 Task: Select "You were senior to but did not manage directly" as a relationship.
Action: Mouse moved to (818, 86)
Screenshot: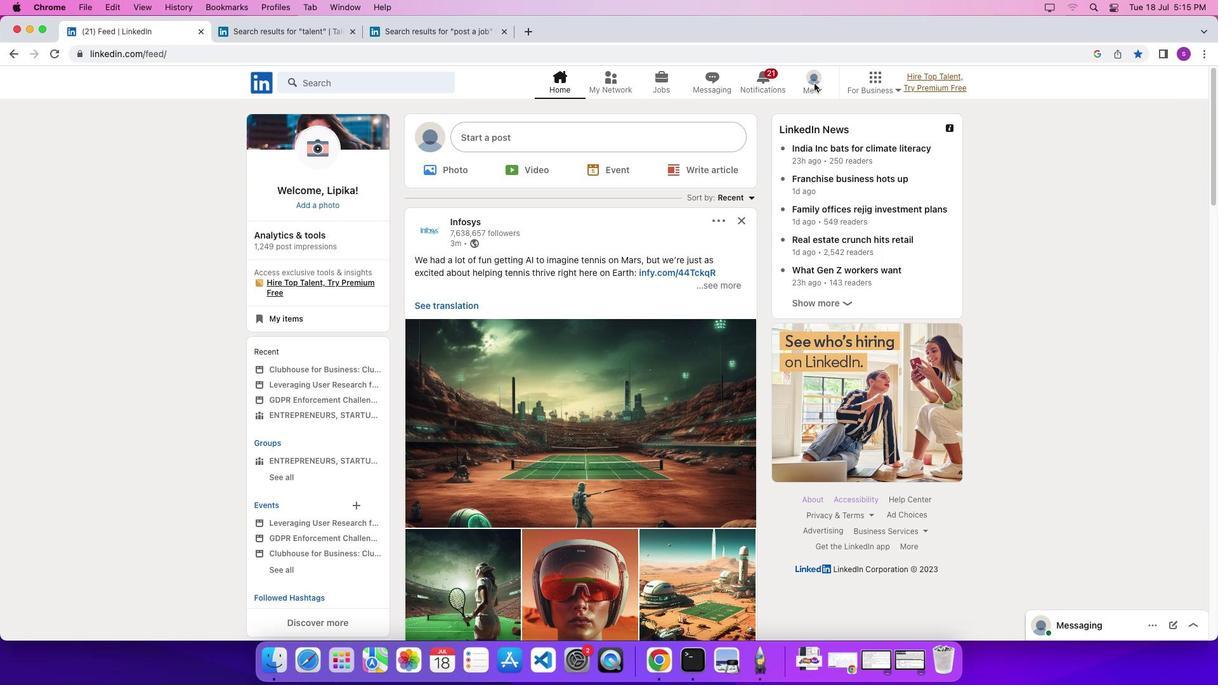
Action: Mouse pressed left at (818, 86)
Screenshot: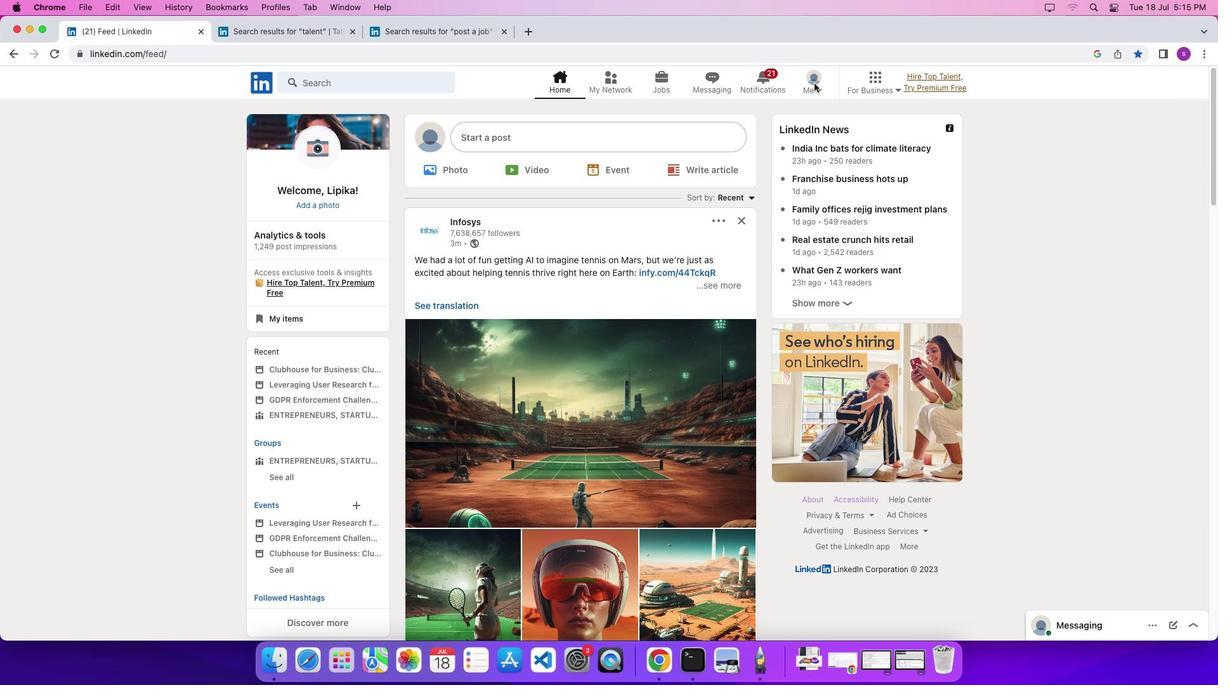 
Action: Mouse moved to (822, 92)
Screenshot: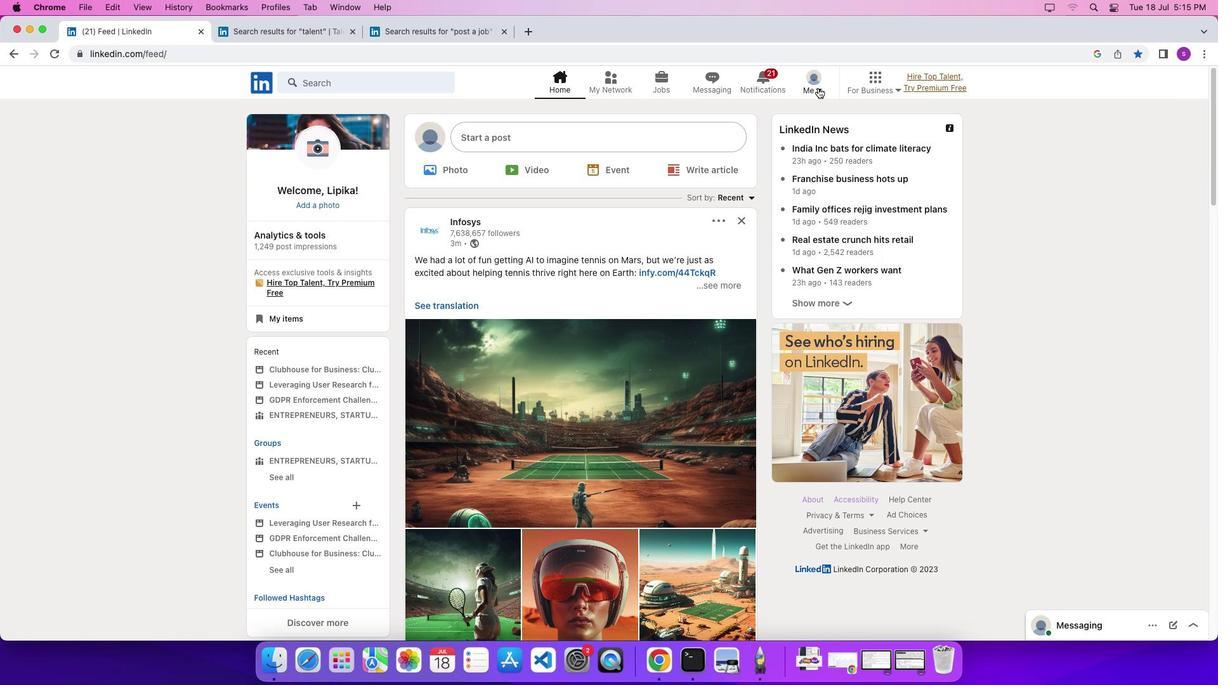 
Action: Mouse pressed left at (822, 92)
Screenshot: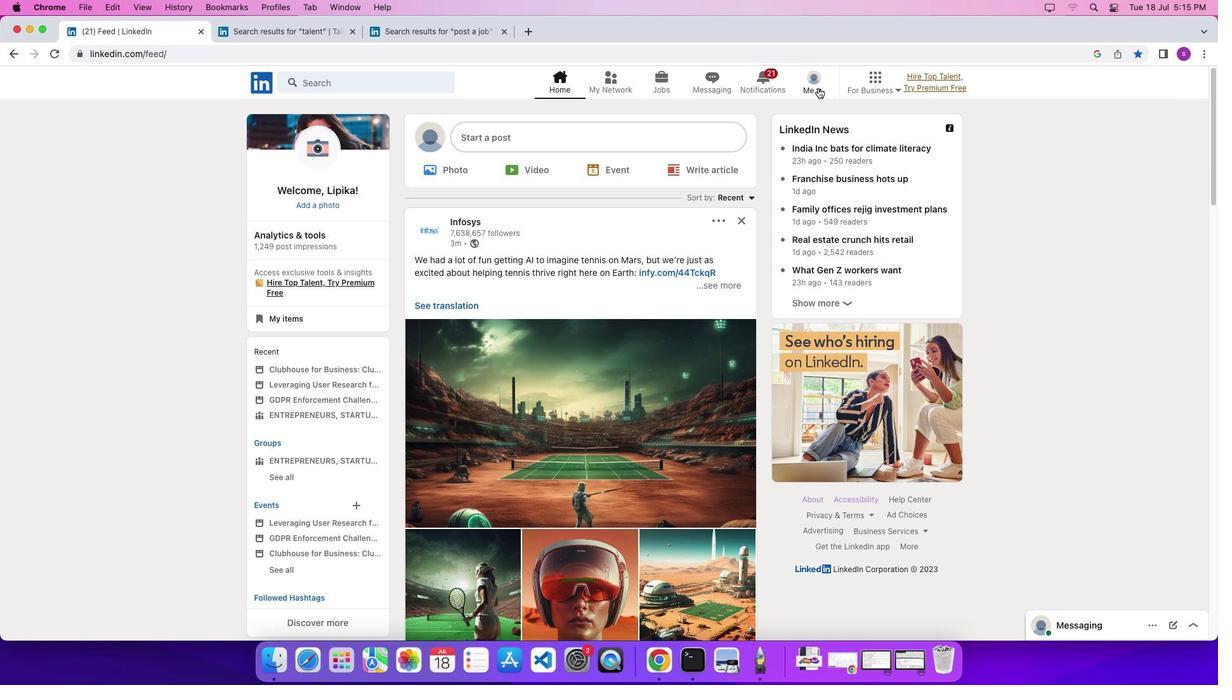 
Action: Mouse moved to (741, 160)
Screenshot: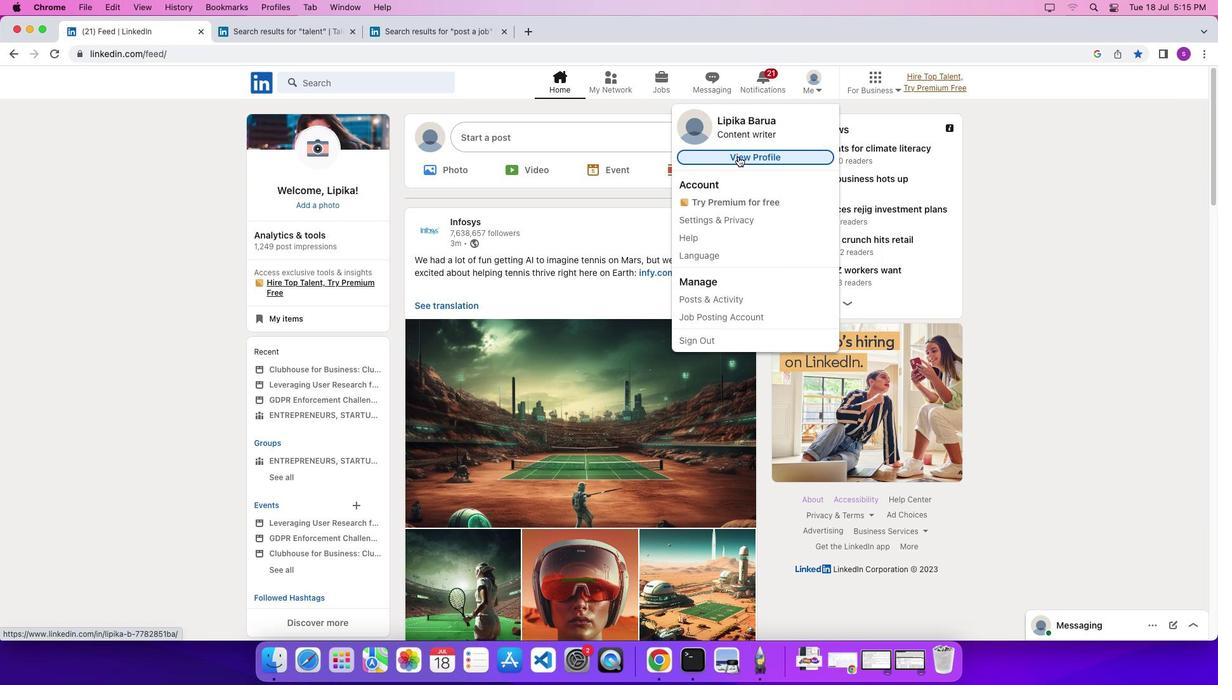 
Action: Mouse pressed left at (741, 160)
Screenshot: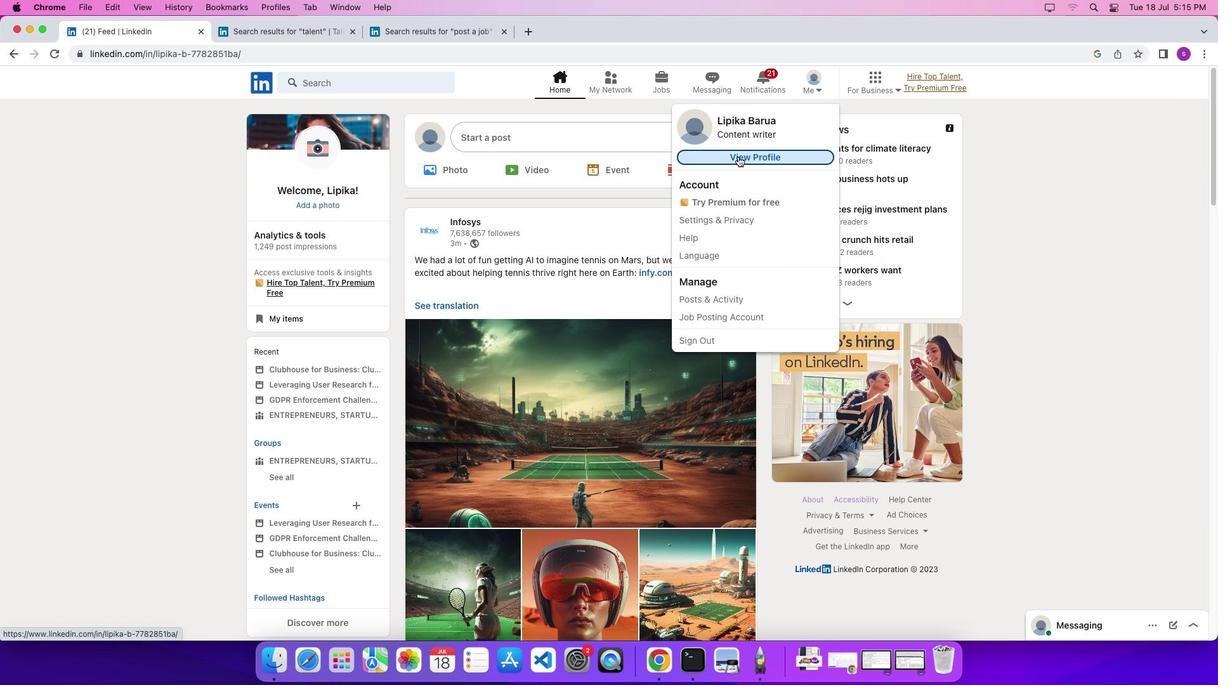 
Action: Mouse moved to (362, 422)
Screenshot: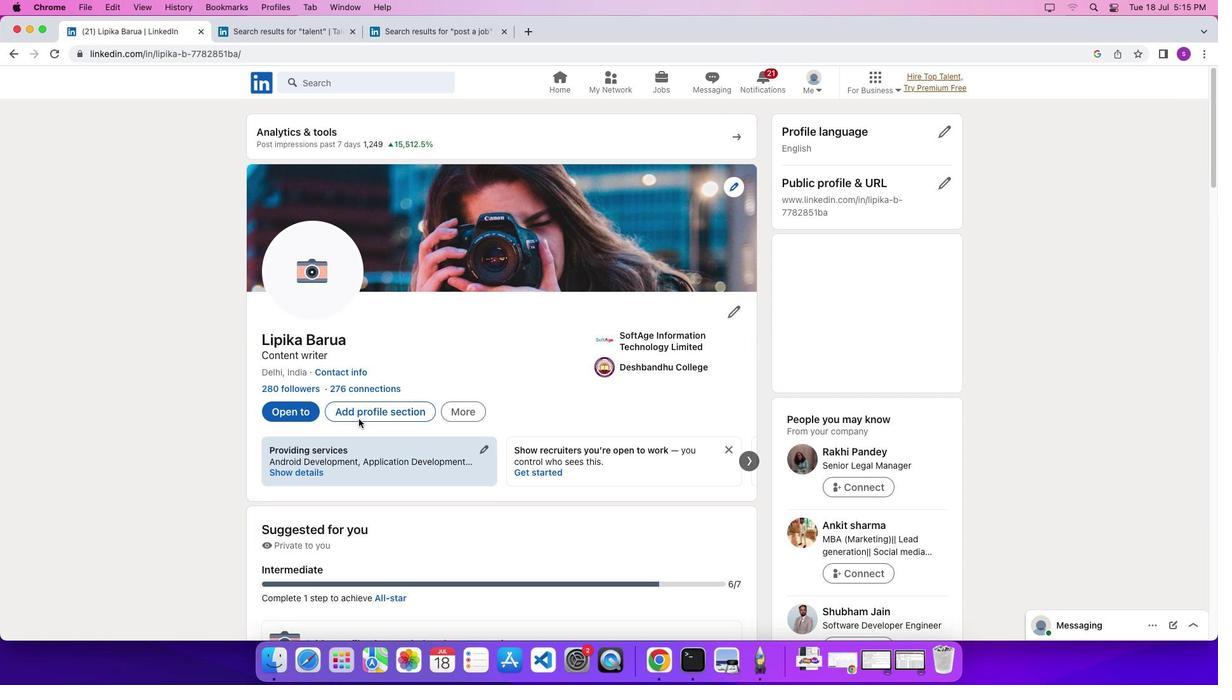 
Action: Mouse pressed left at (362, 422)
Screenshot: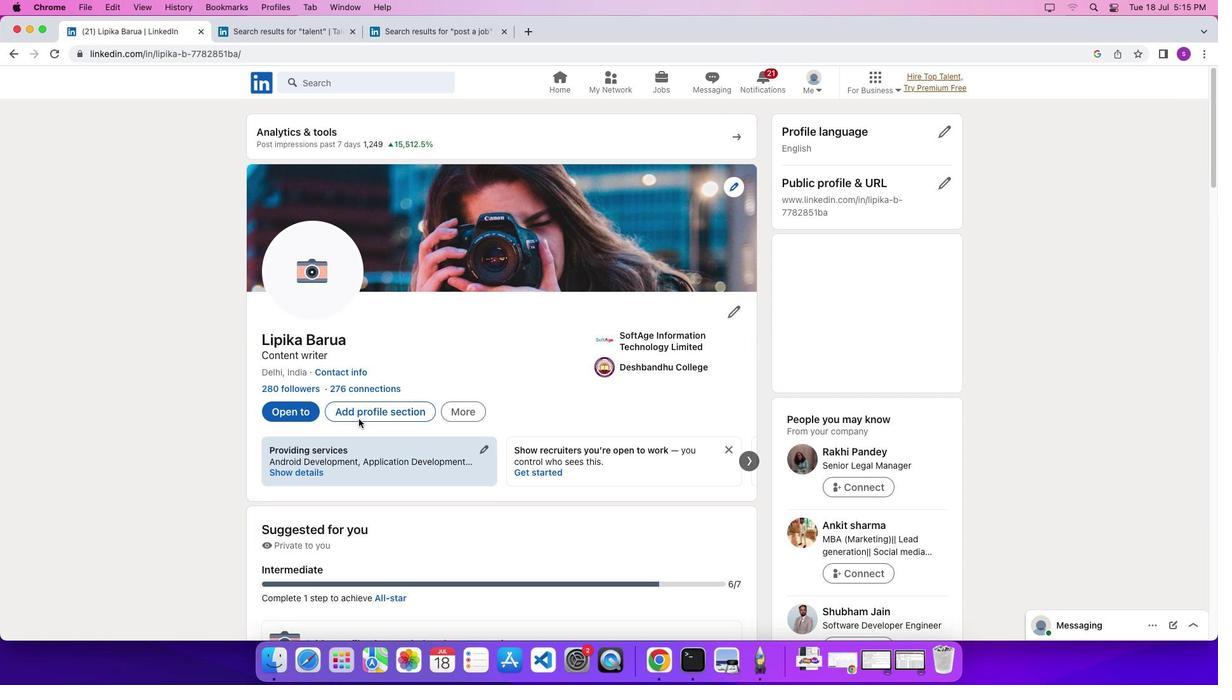 
Action: Mouse moved to (478, 349)
Screenshot: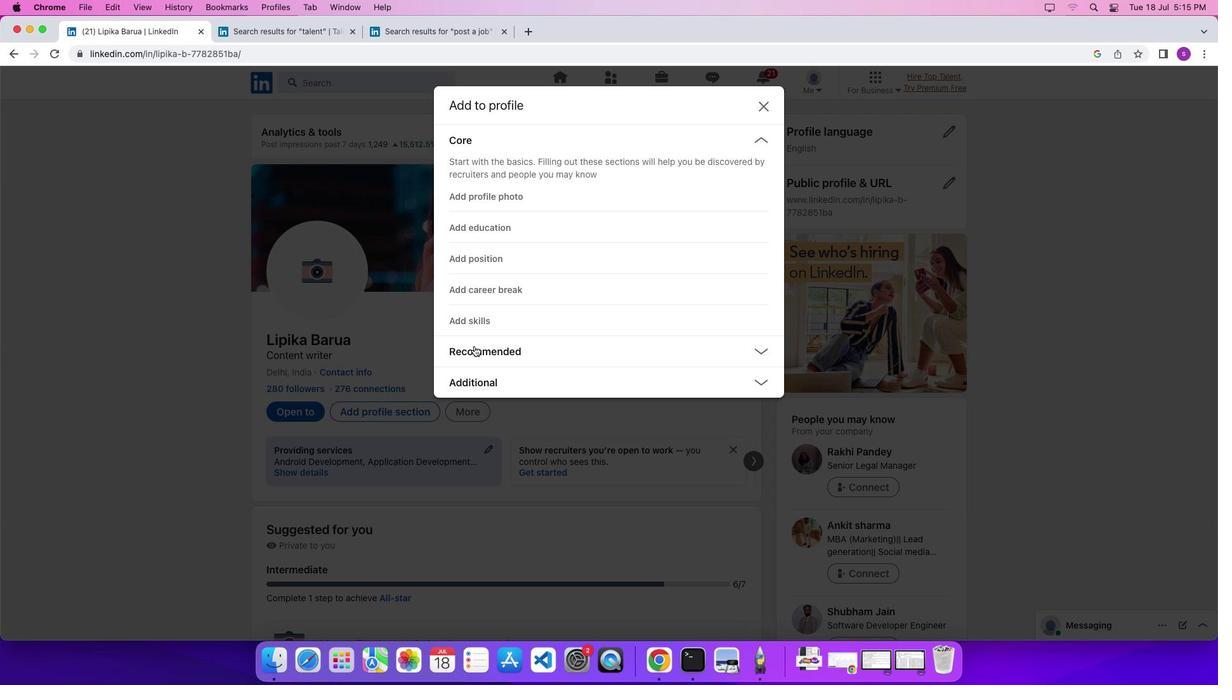 
Action: Mouse pressed left at (478, 349)
Screenshot: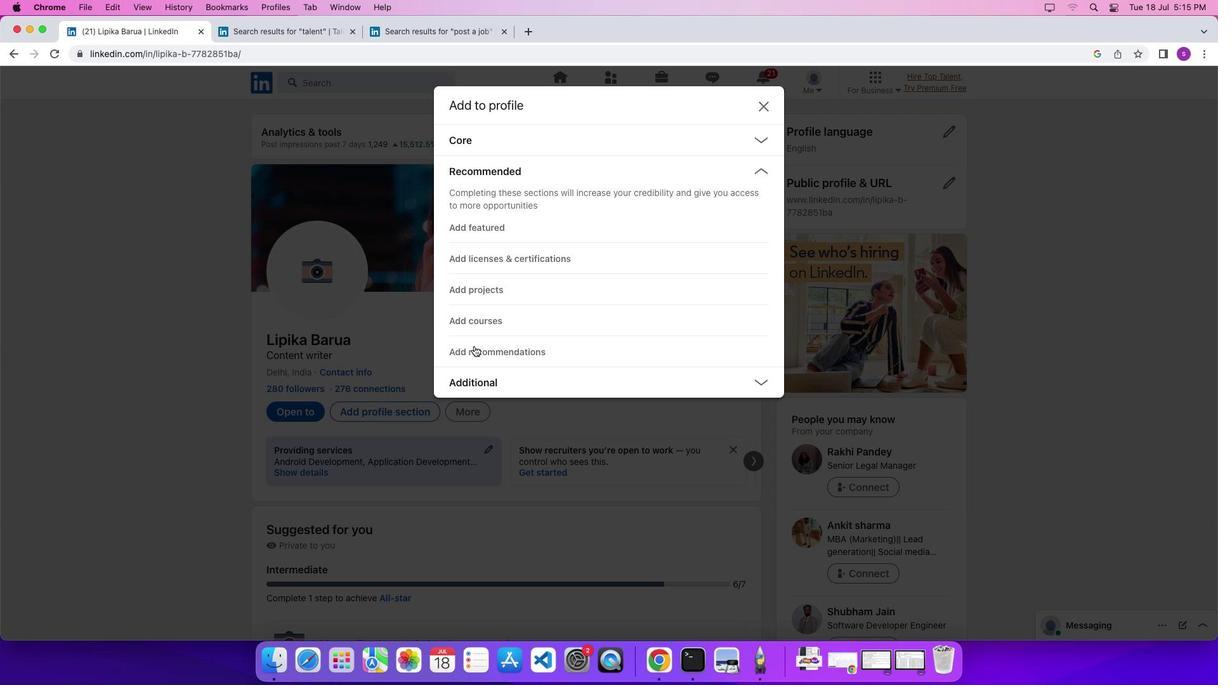 
Action: Mouse moved to (479, 354)
Screenshot: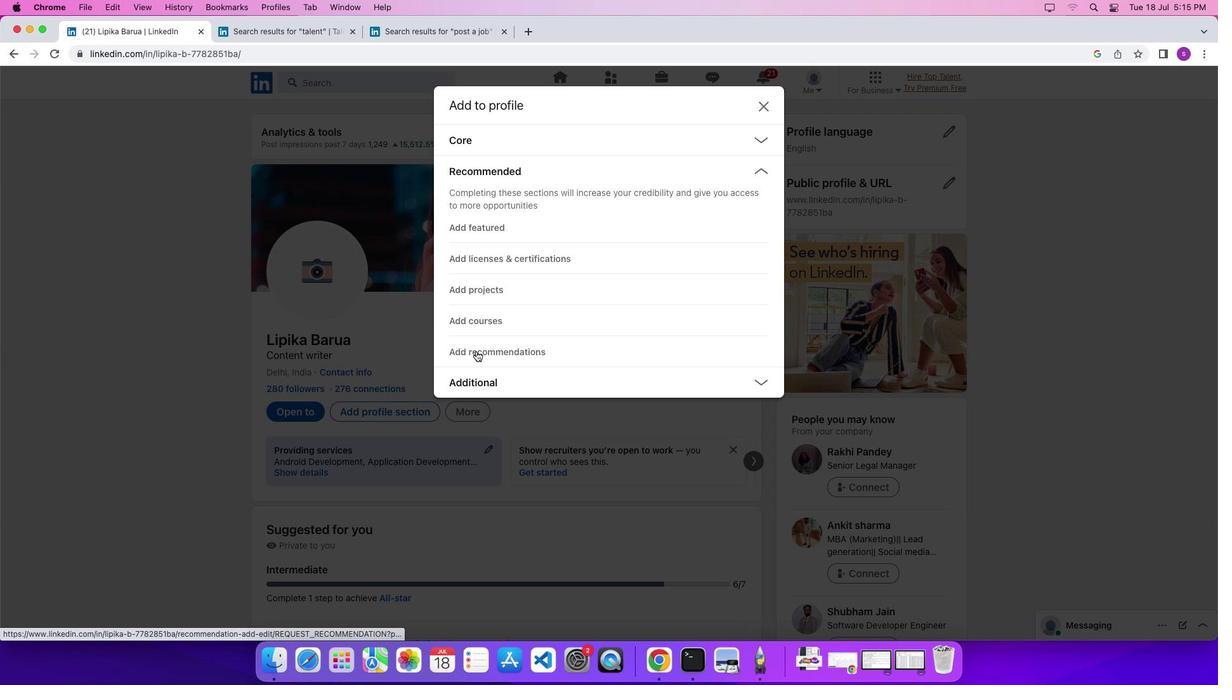 
Action: Mouse pressed left at (479, 354)
Screenshot: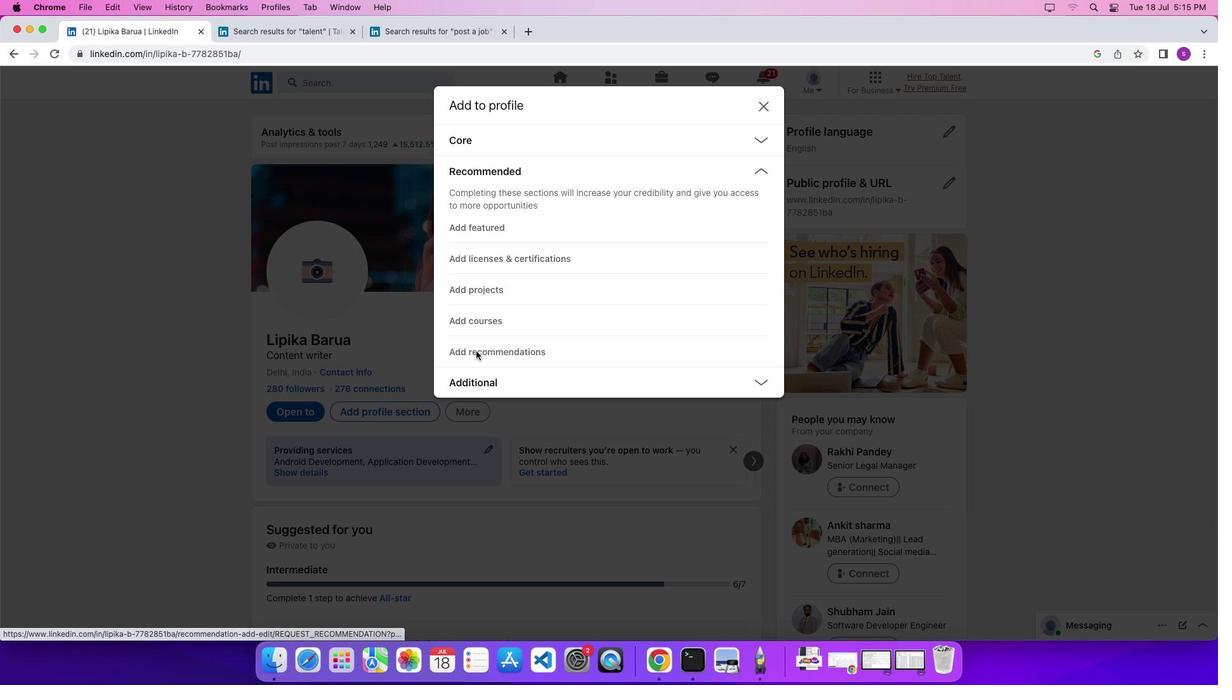 
Action: Mouse moved to (476, 230)
Screenshot: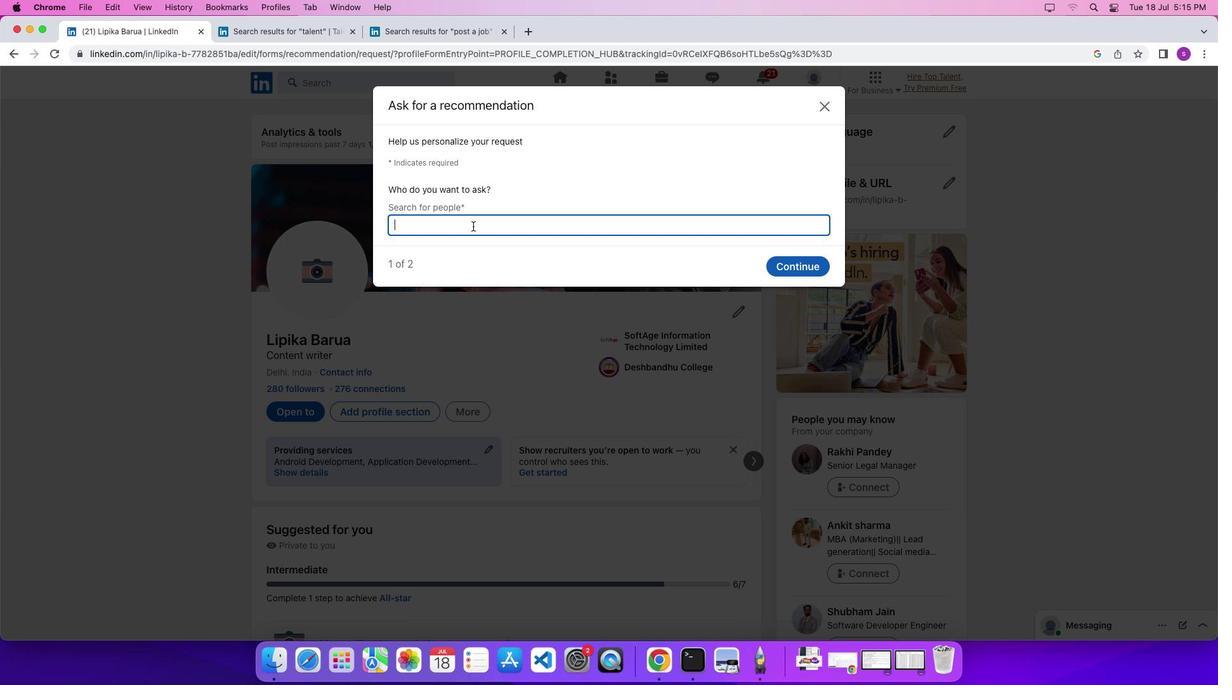 
Action: Mouse pressed left at (476, 230)
Screenshot: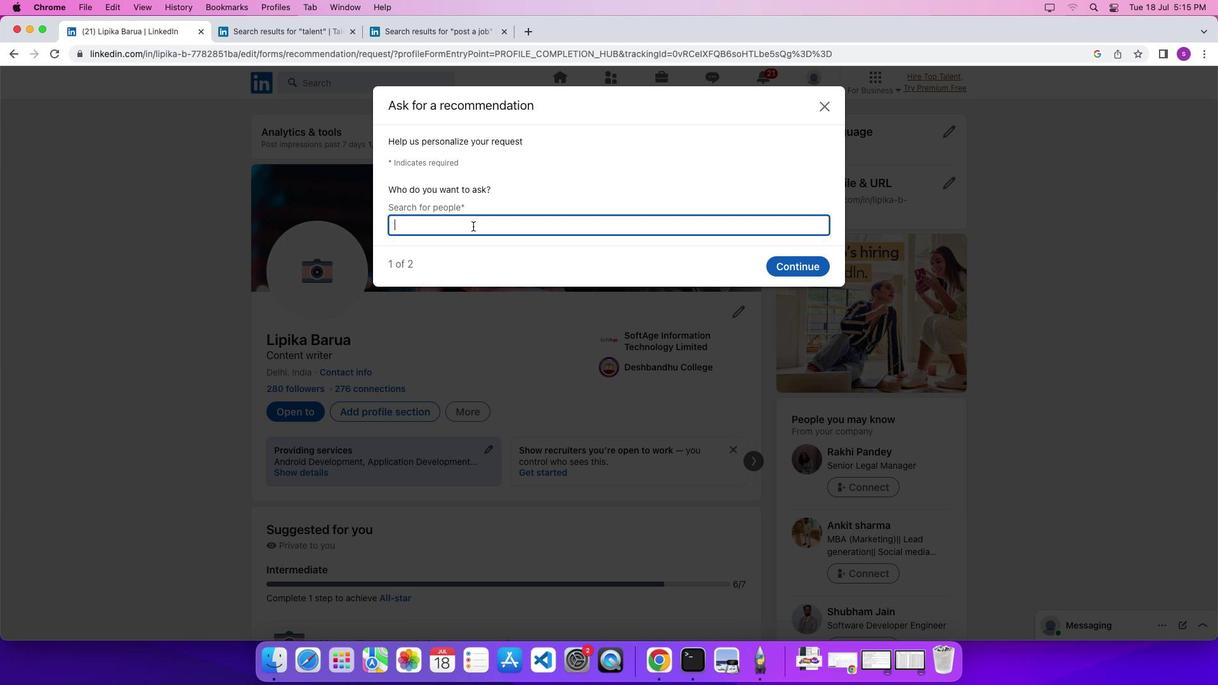
Action: Key pressed 'h''i'
Screenshot: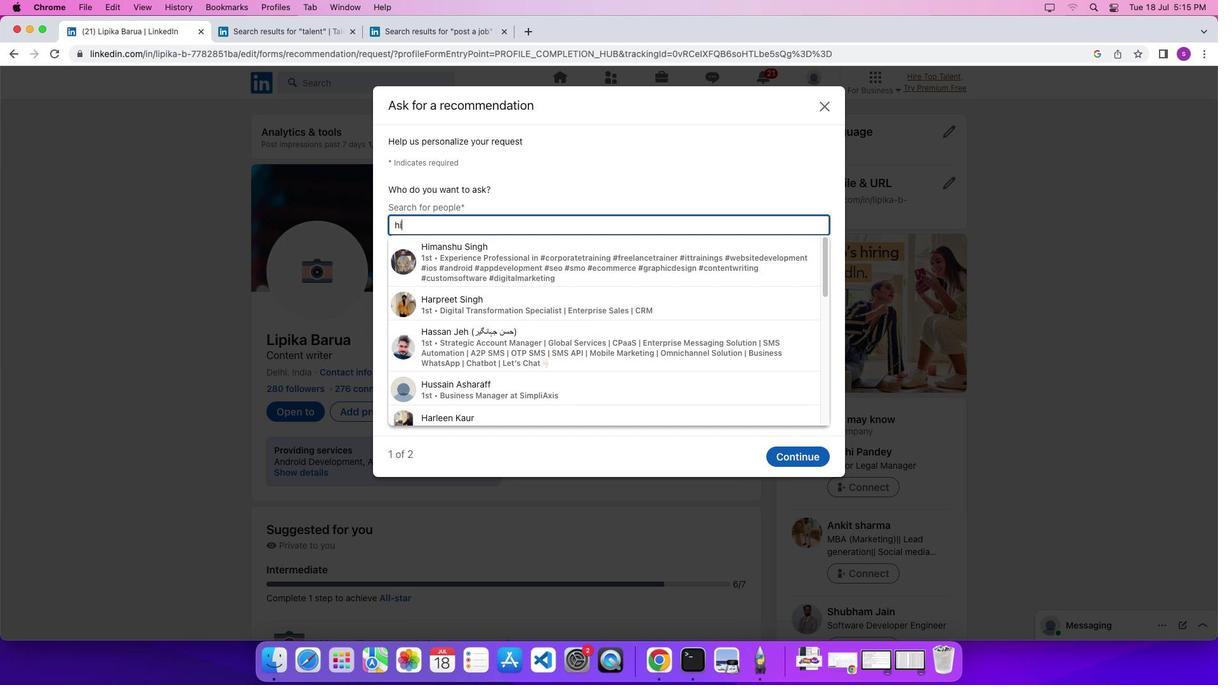 
Action: Mouse moved to (607, 258)
Screenshot: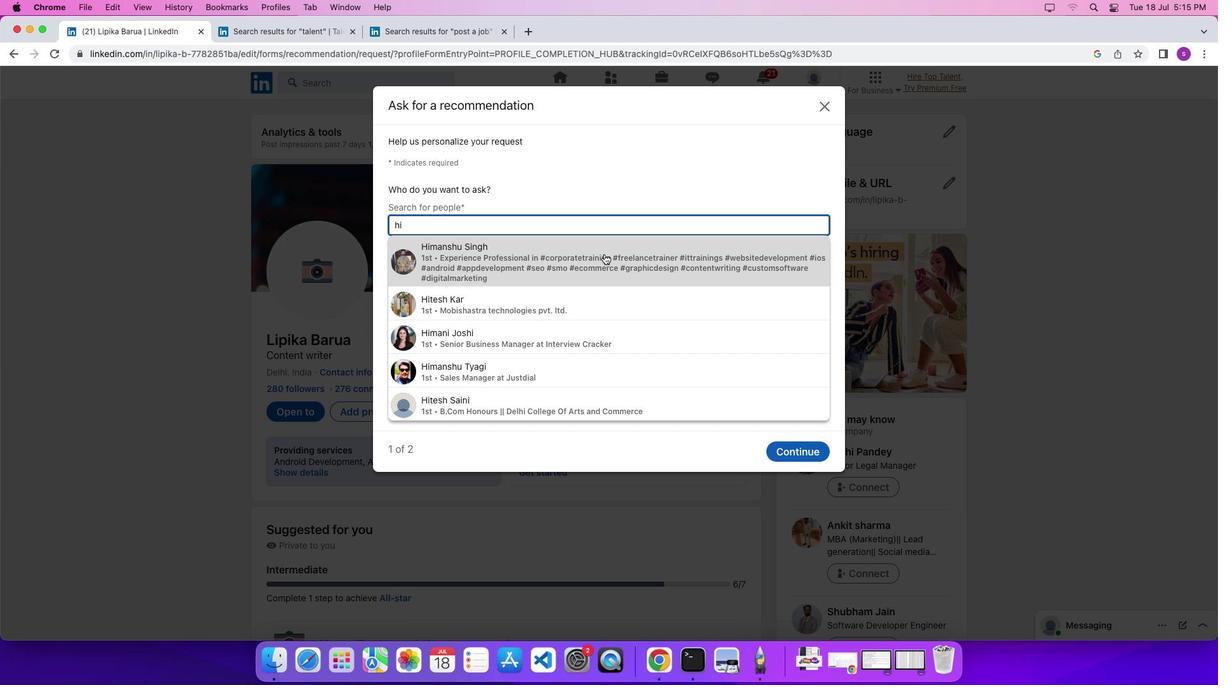 
Action: Mouse pressed left at (607, 258)
Screenshot: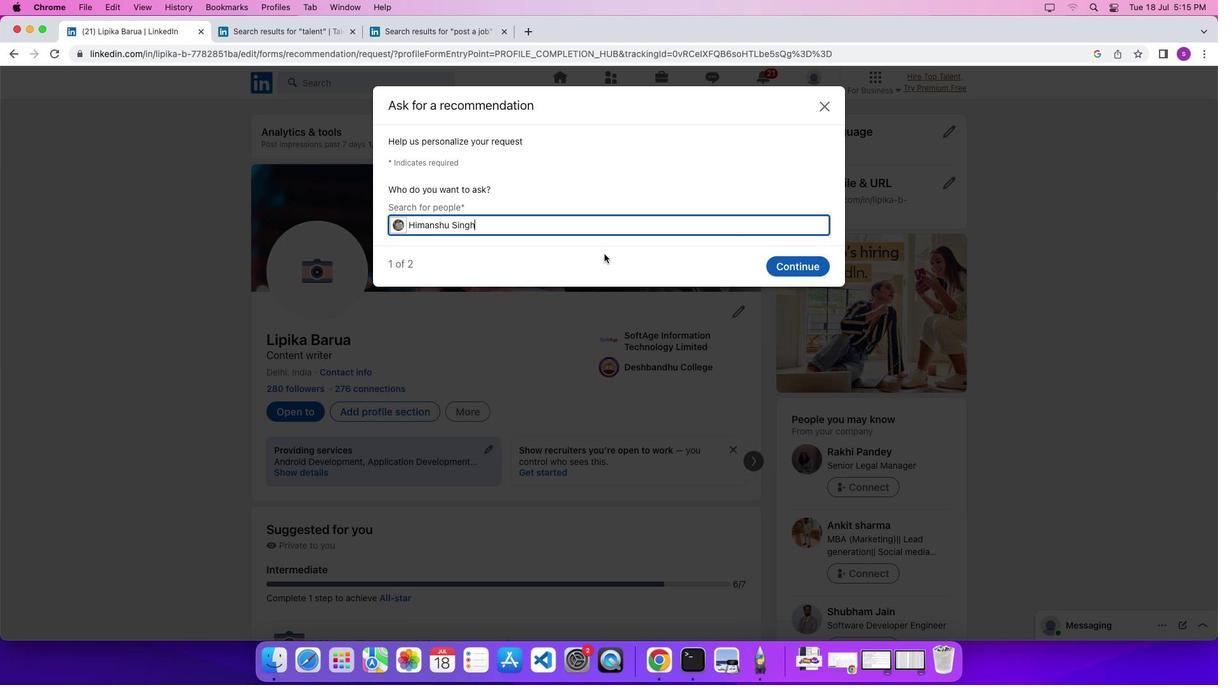 
Action: Mouse moved to (781, 270)
Screenshot: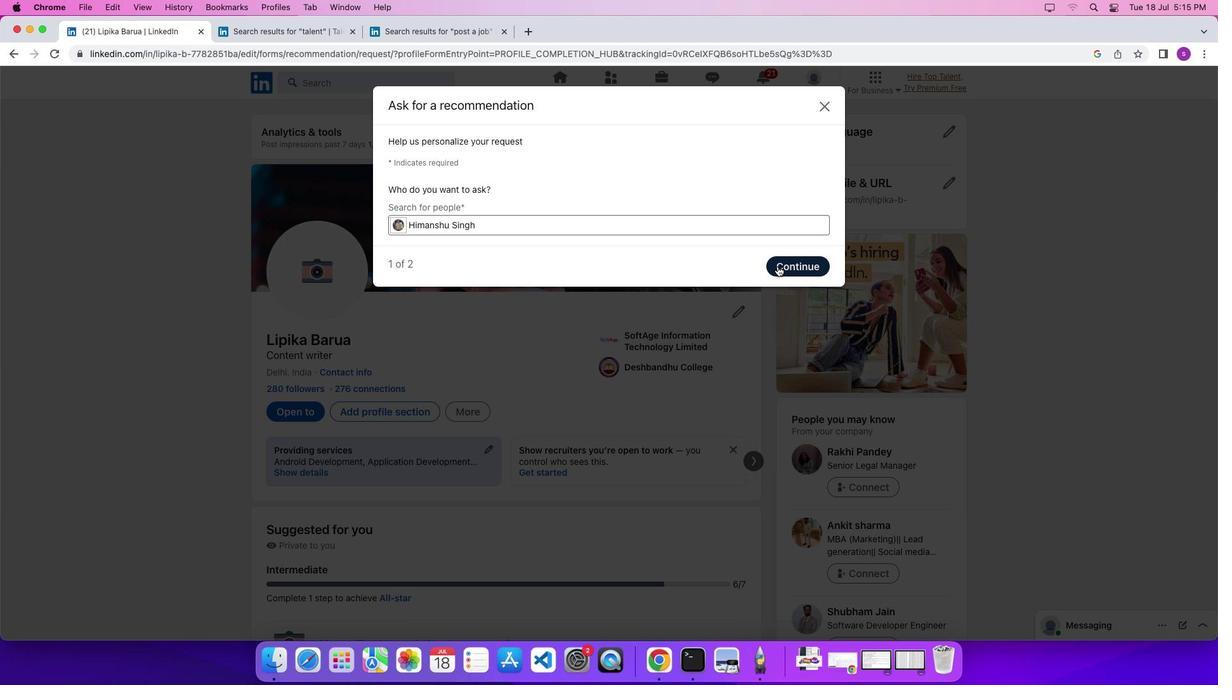 
Action: Mouse pressed left at (781, 270)
Screenshot: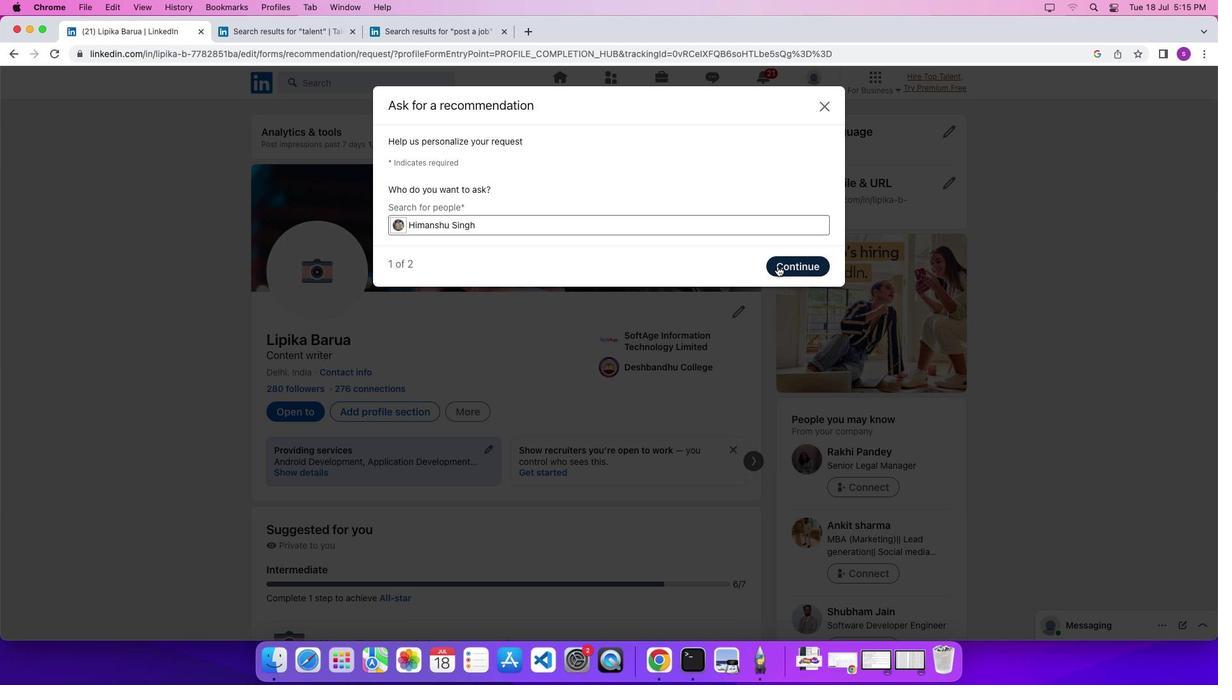 
Action: Mouse moved to (711, 271)
Screenshot: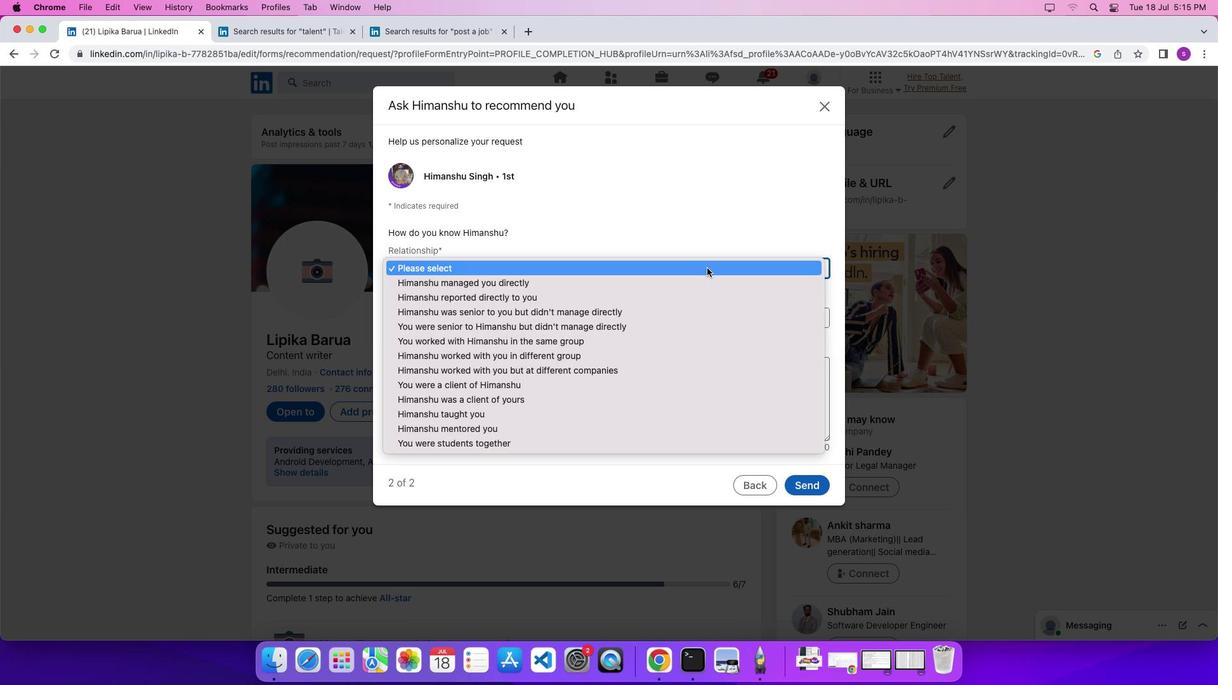 
Action: Mouse pressed left at (711, 271)
Screenshot: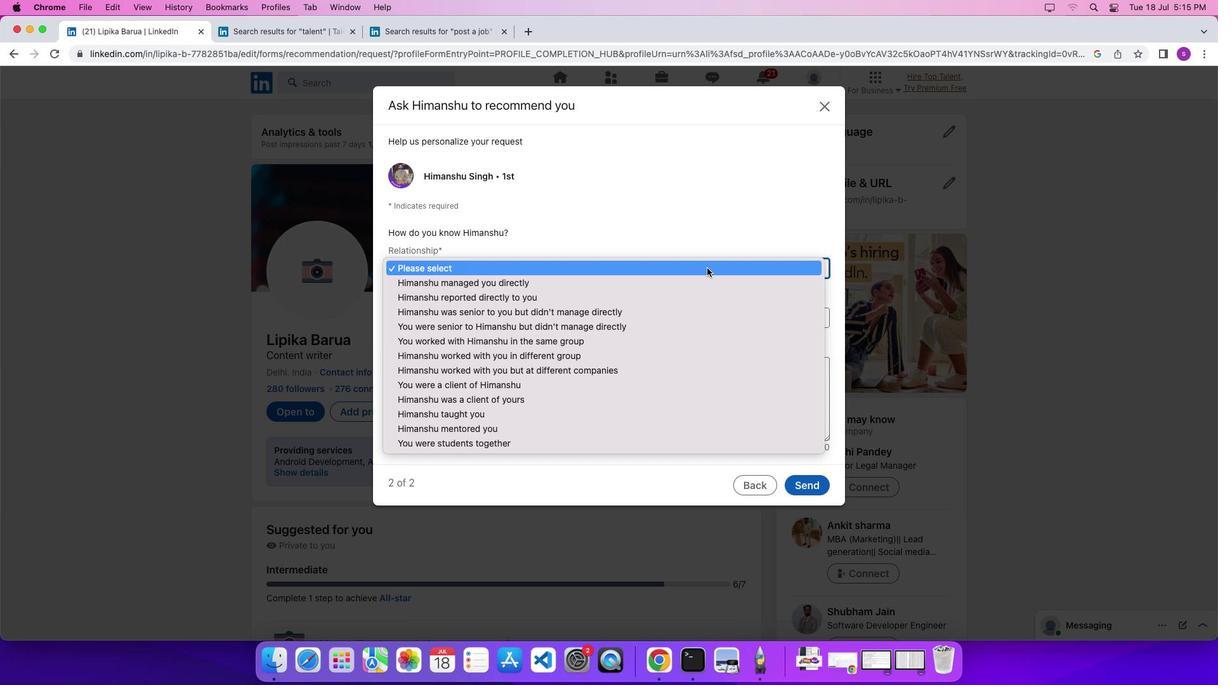 
Action: Mouse moved to (615, 332)
Screenshot: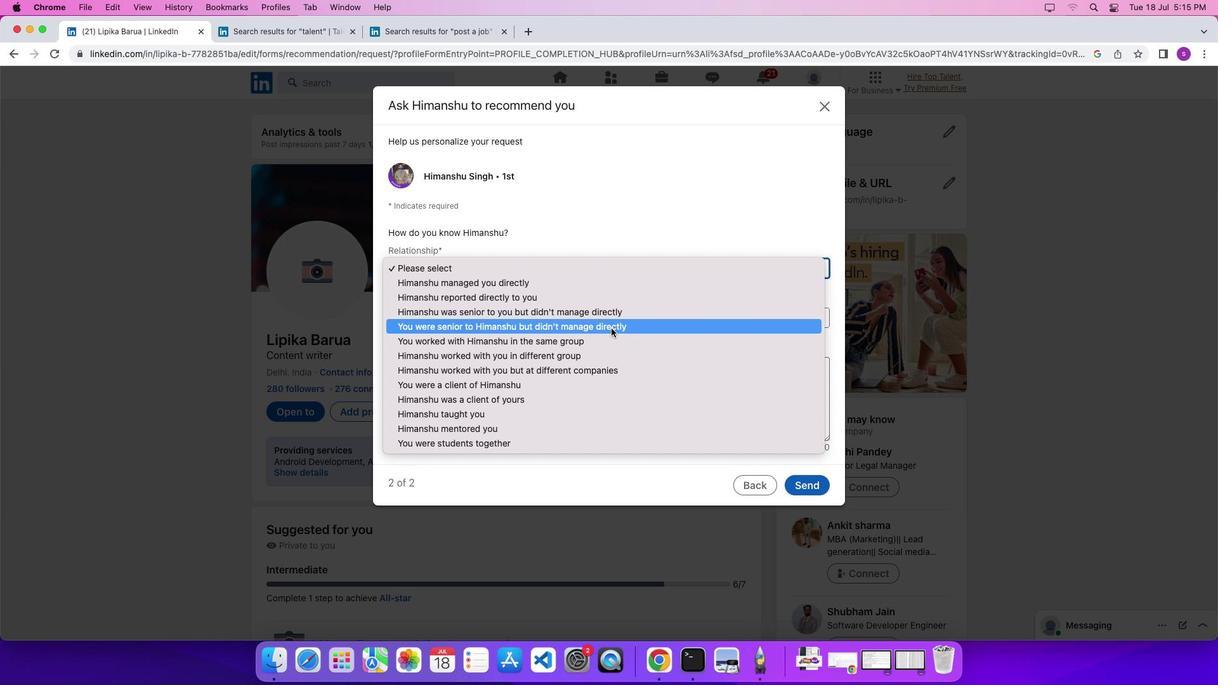 
Action: Mouse pressed left at (615, 332)
Screenshot: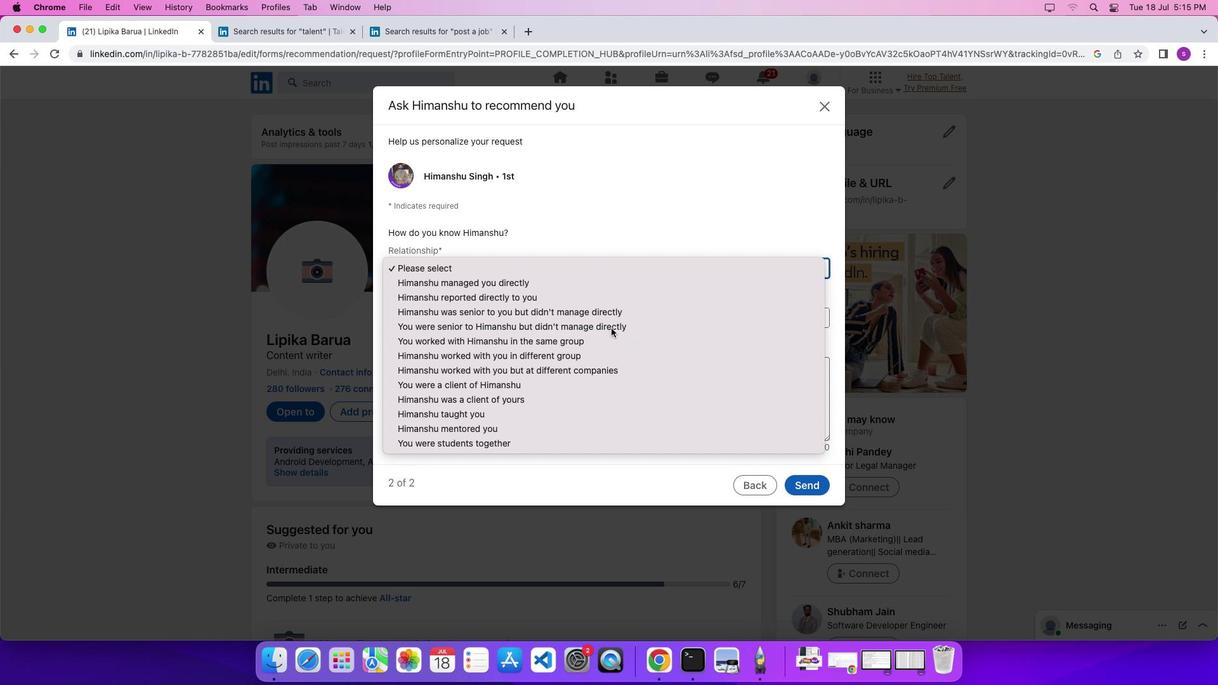 
